 Task: Add the "Progress" checklist to the card, in the checklist.
Action: Mouse moved to (1195, 100)
Screenshot: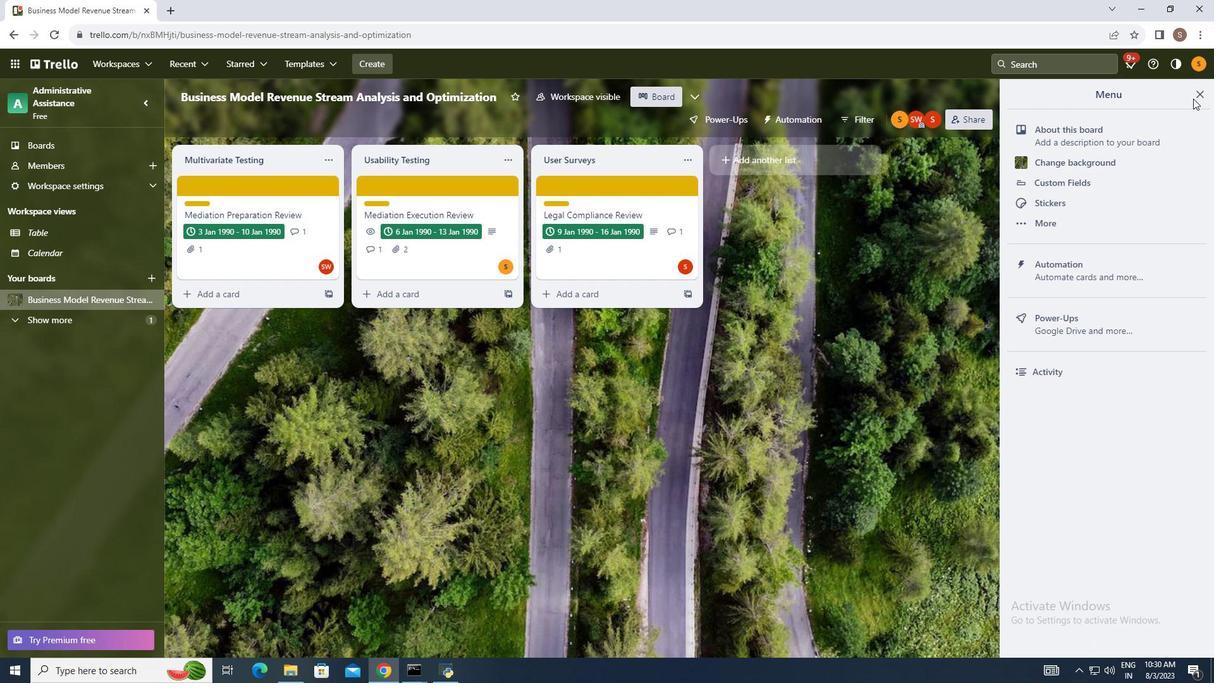 
Action: Mouse pressed left at (1195, 100)
Screenshot: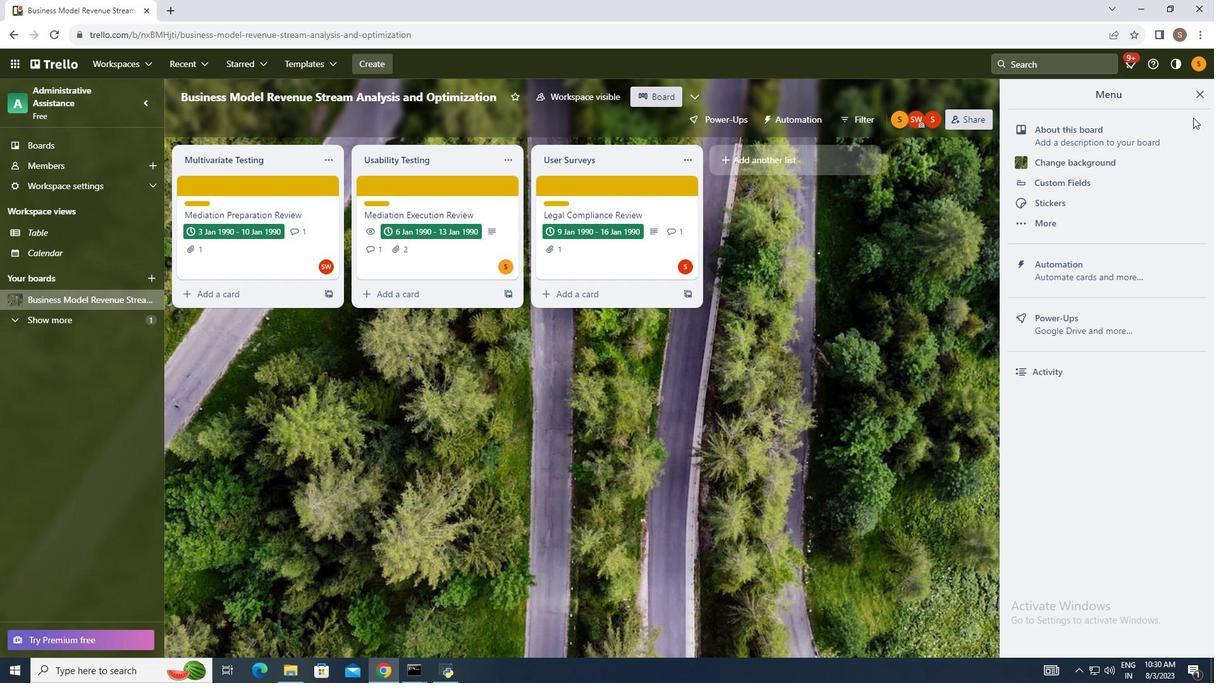
Action: Mouse moved to (1085, 272)
Screenshot: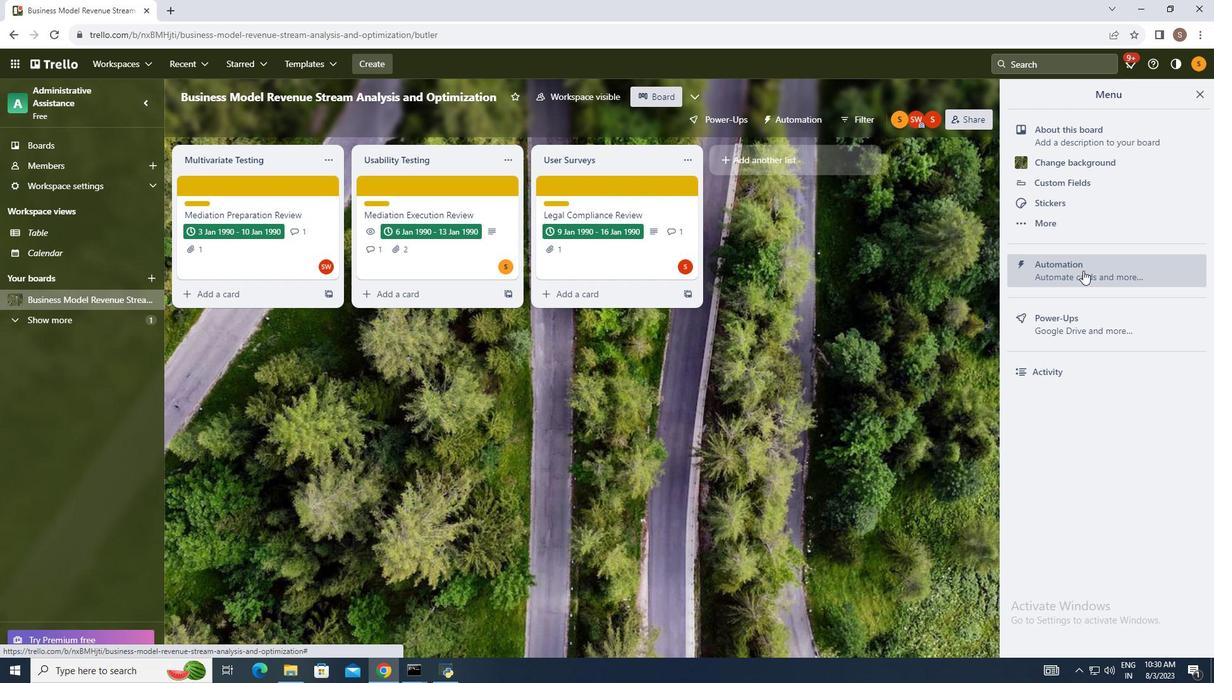 
Action: Mouse pressed left at (1085, 272)
Screenshot: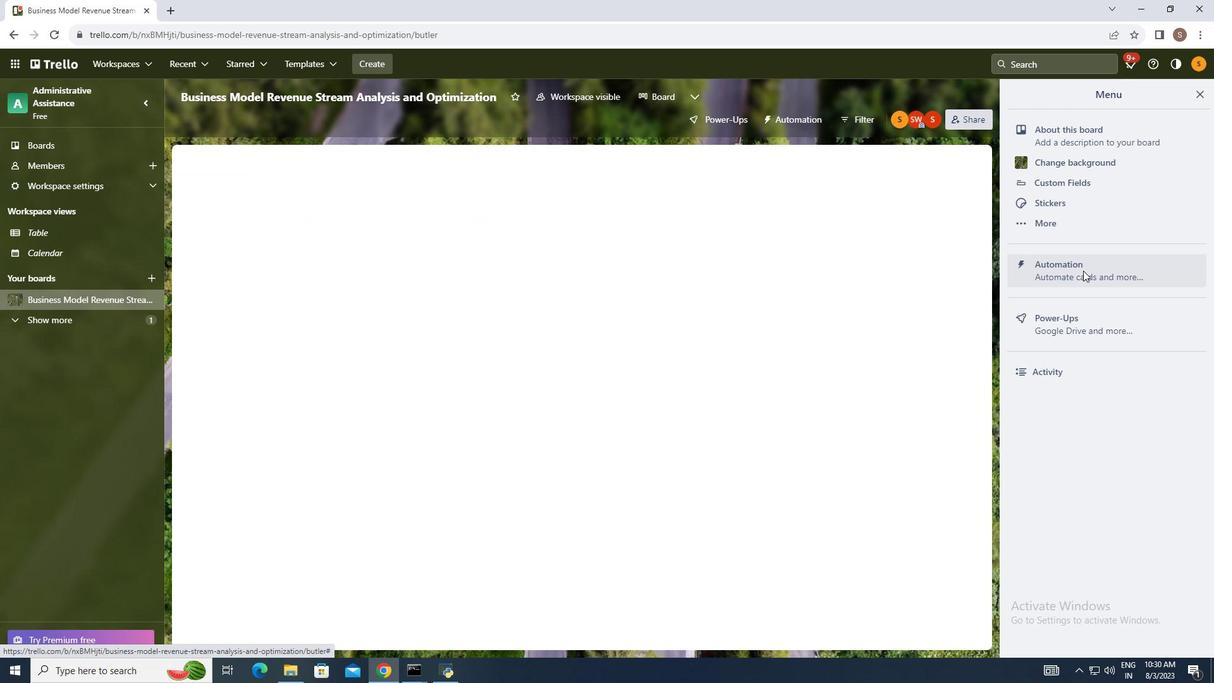 
Action: Mouse moved to (251, 331)
Screenshot: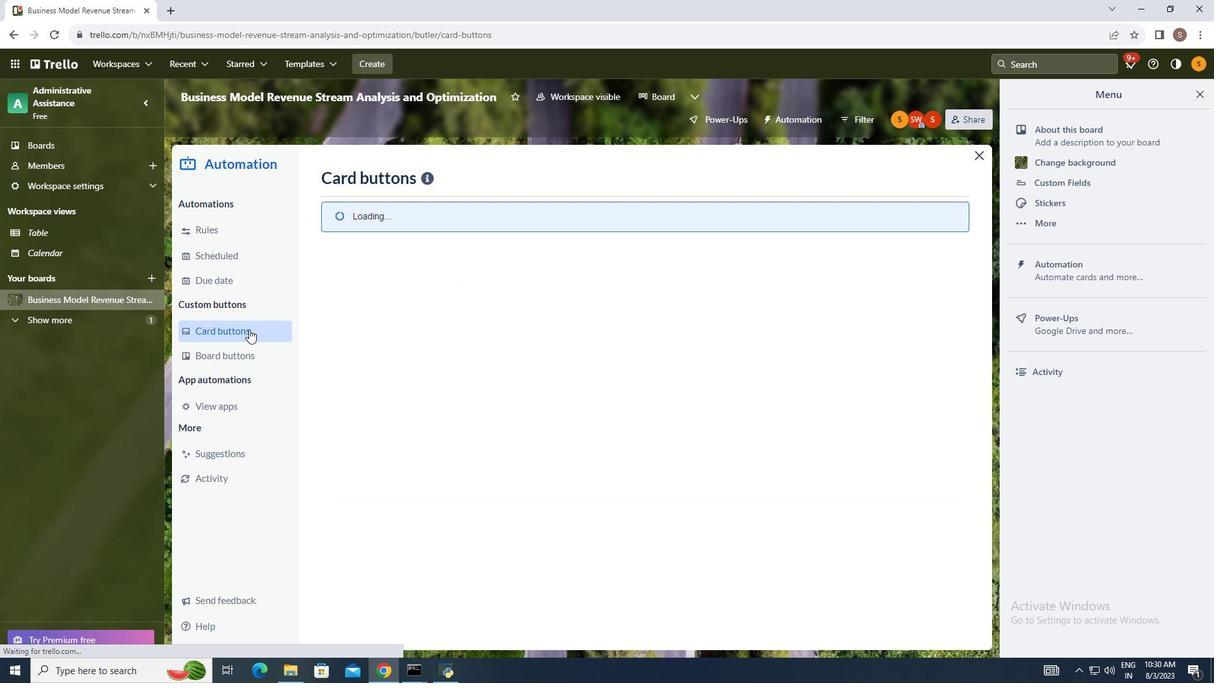 
Action: Mouse pressed left at (251, 331)
Screenshot: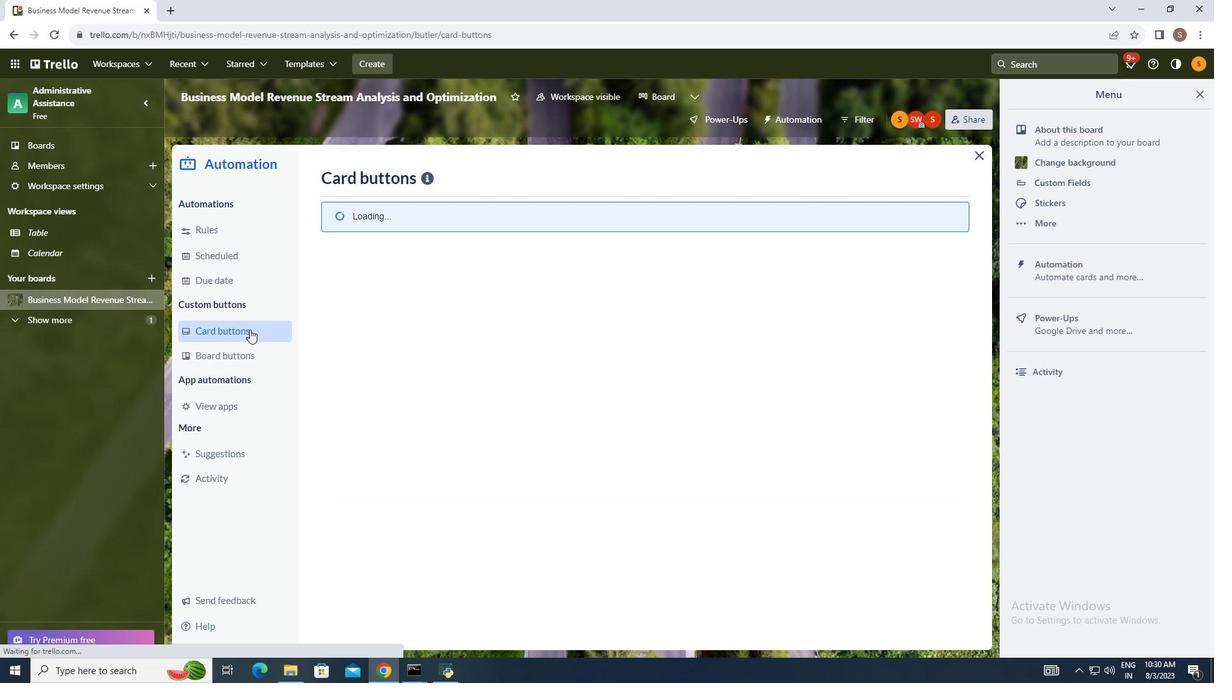 
Action: Mouse moved to (938, 183)
Screenshot: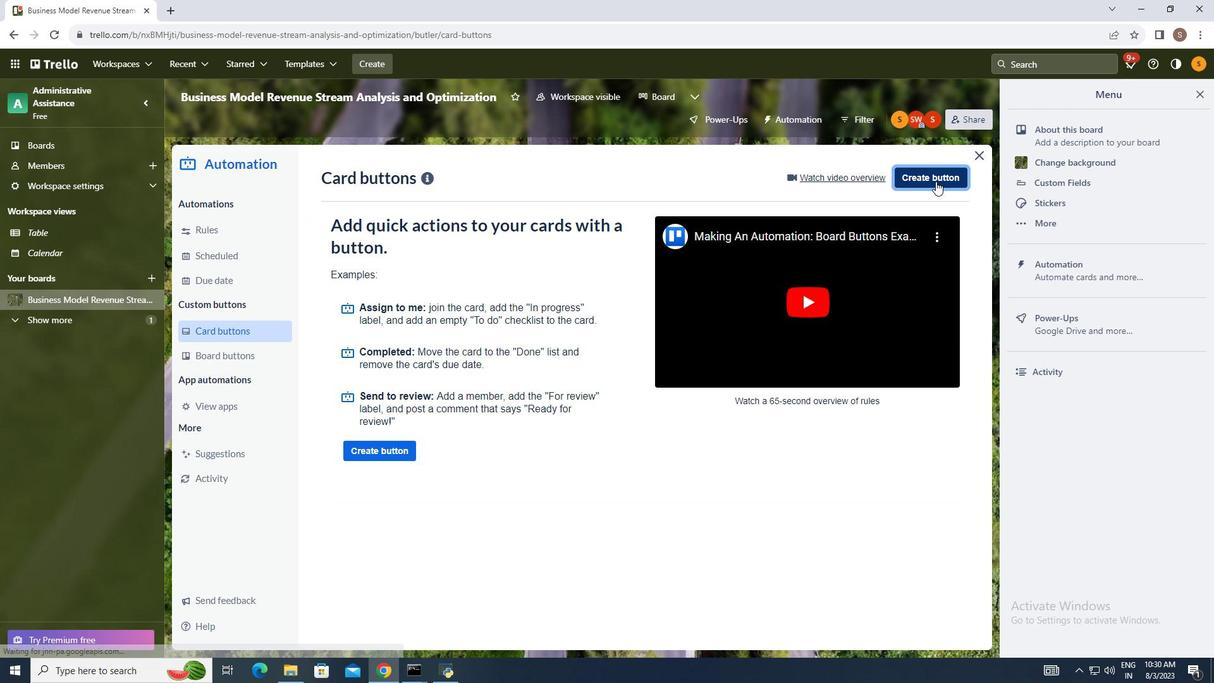 
Action: Mouse pressed left at (938, 183)
Screenshot: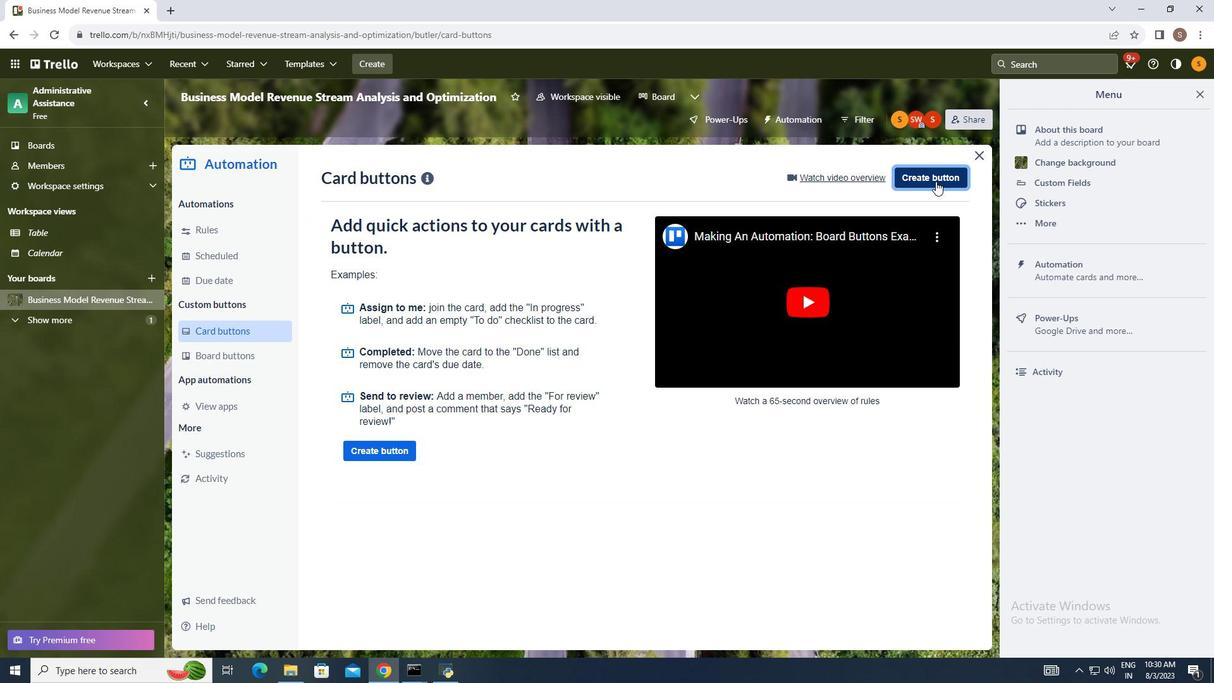 
Action: Mouse moved to (570, 351)
Screenshot: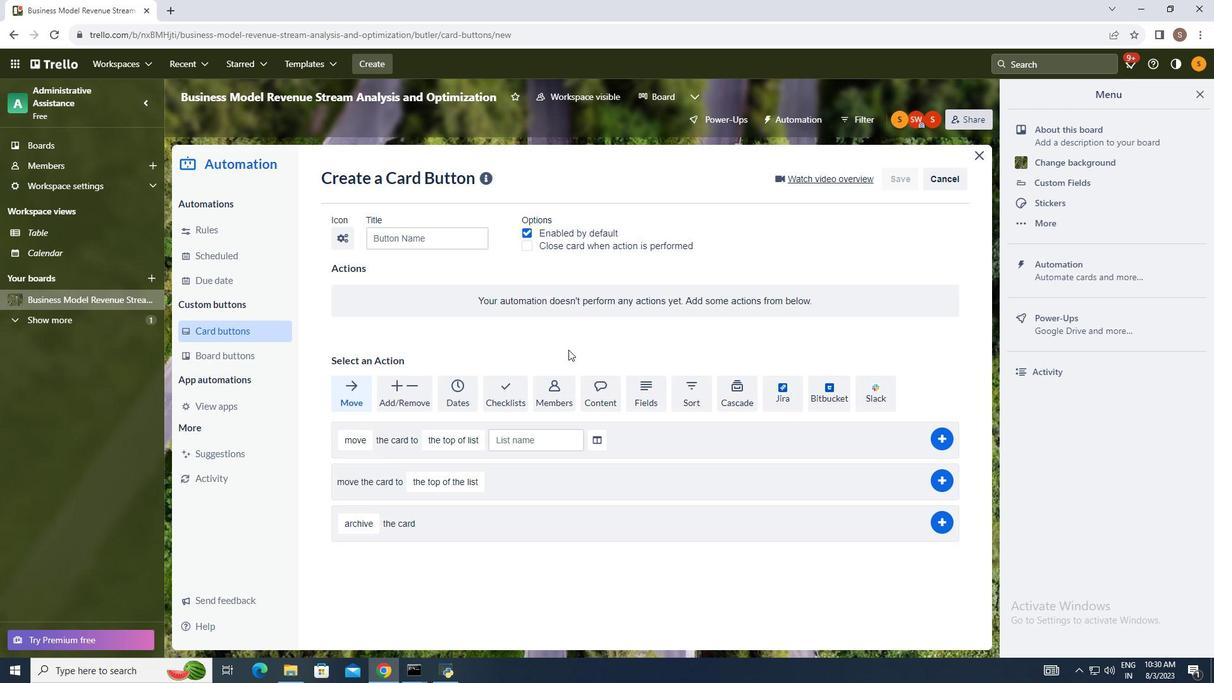 
Action: Mouse pressed left at (570, 351)
Screenshot: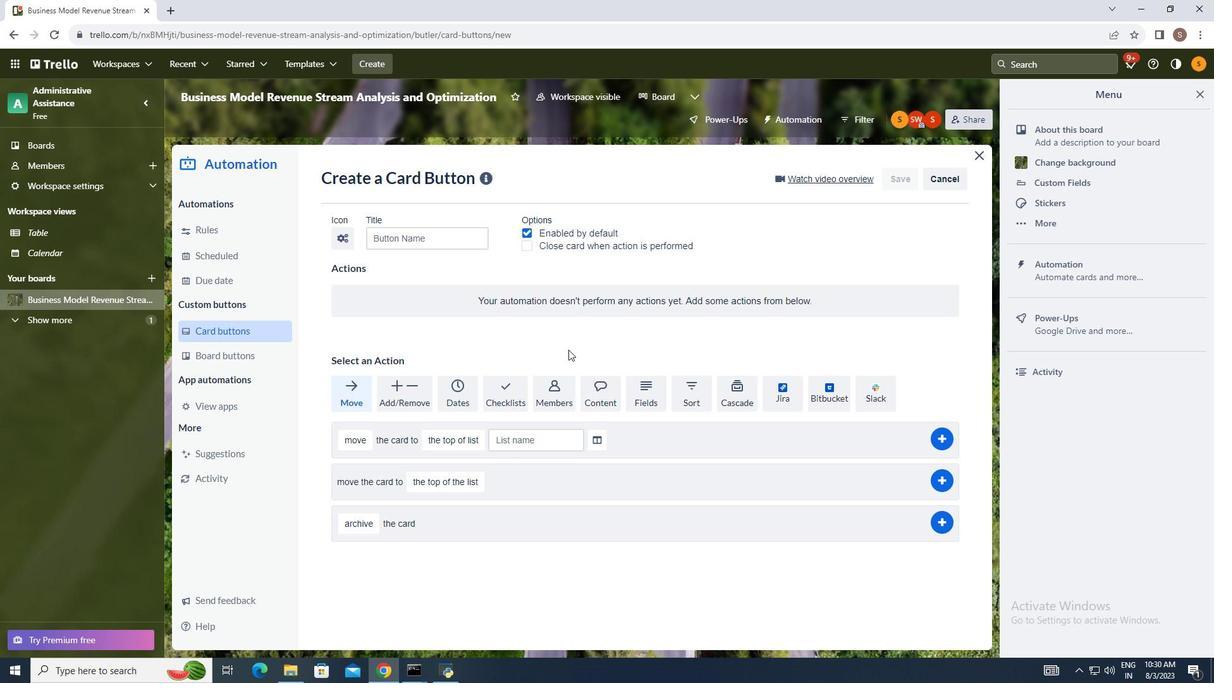 
Action: Mouse moved to (504, 392)
Screenshot: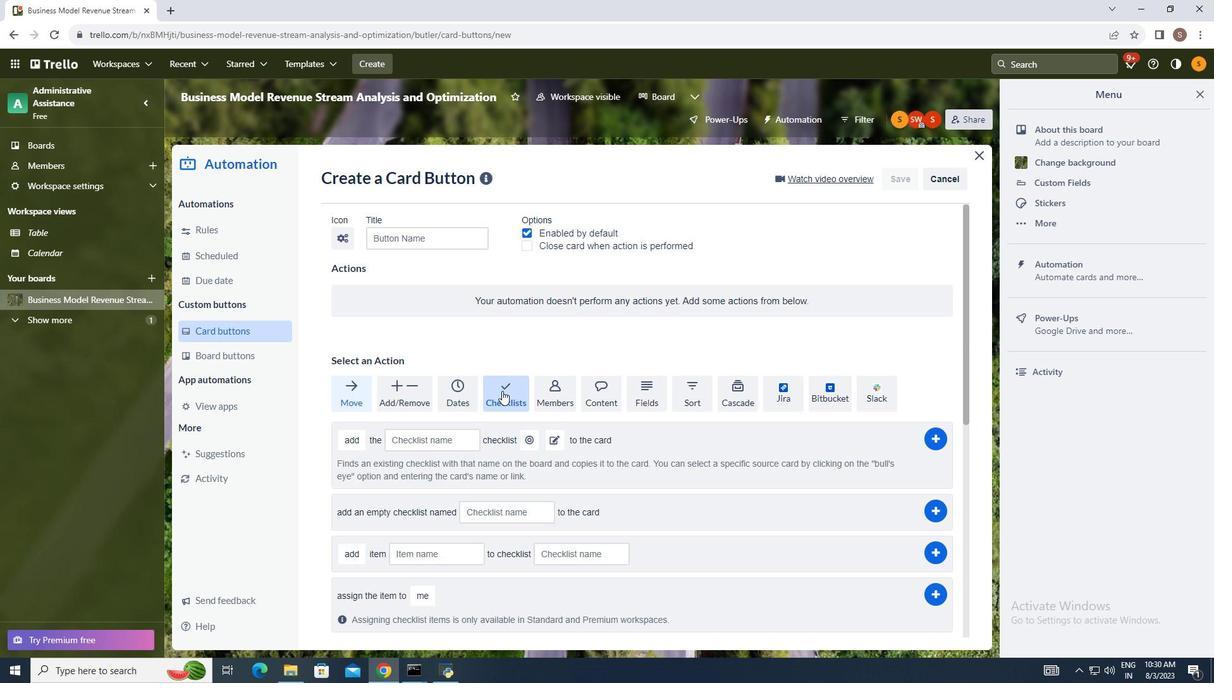 
Action: Mouse pressed left at (504, 392)
Screenshot: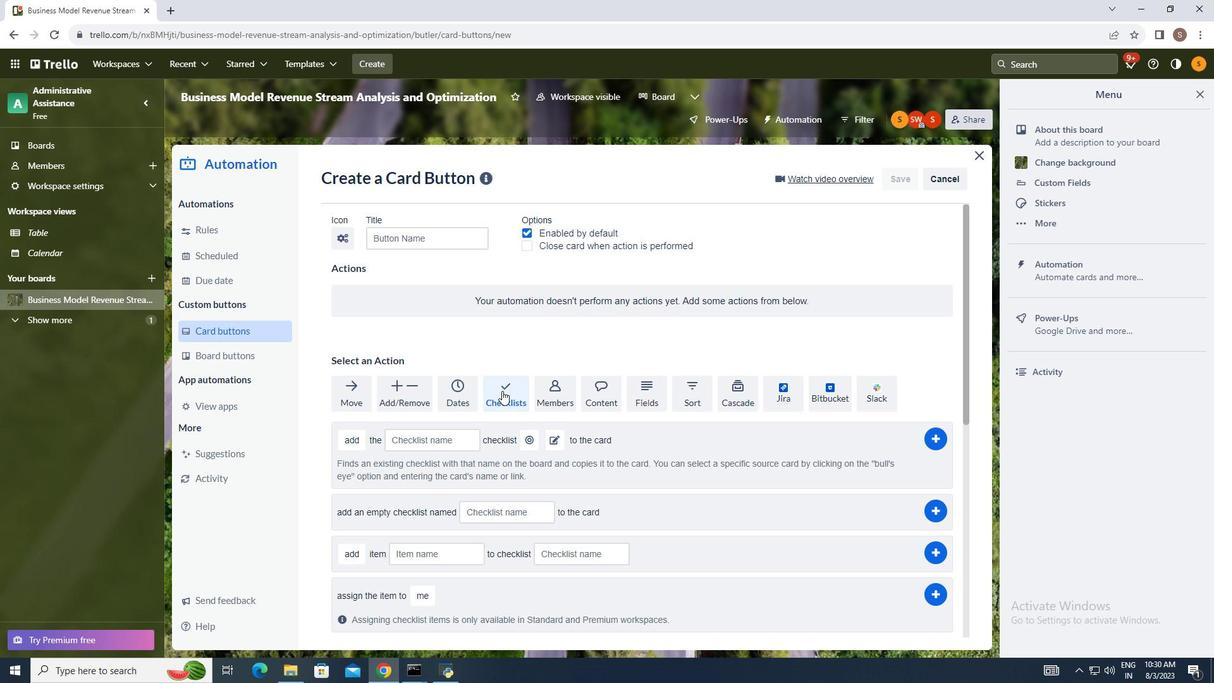
Action: Mouse moved to (355, 445)
Screenshot: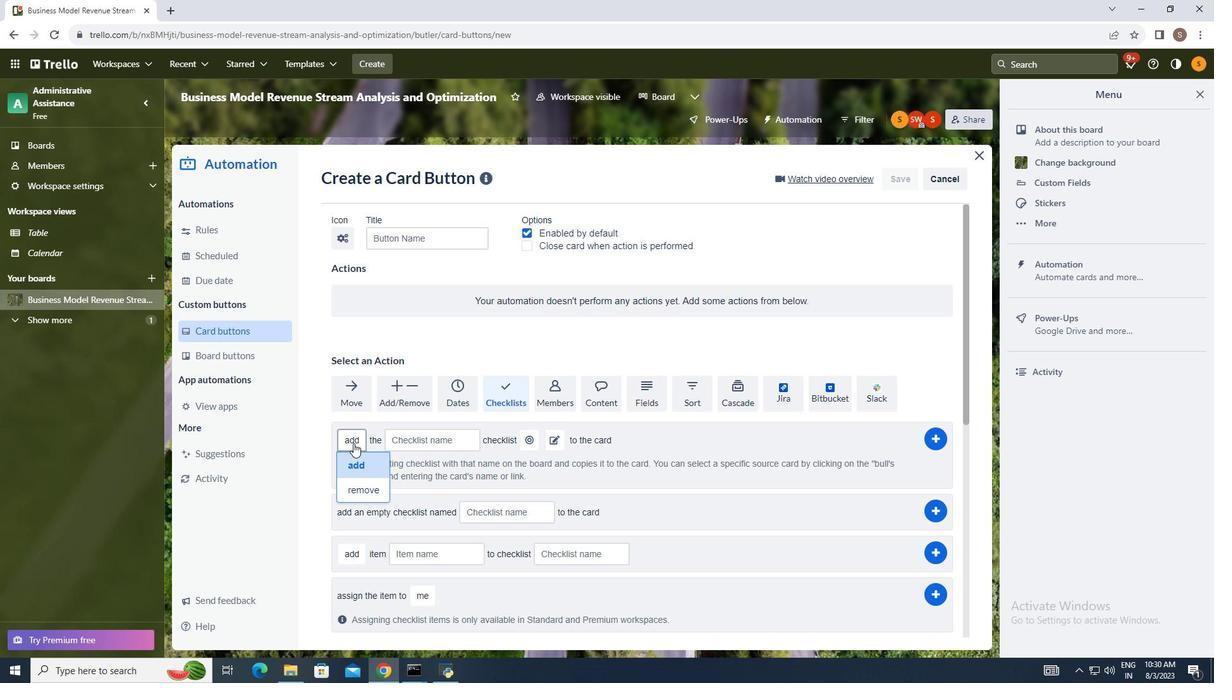 
Action: Mouse pressed left at (355, 445)
Screenshot: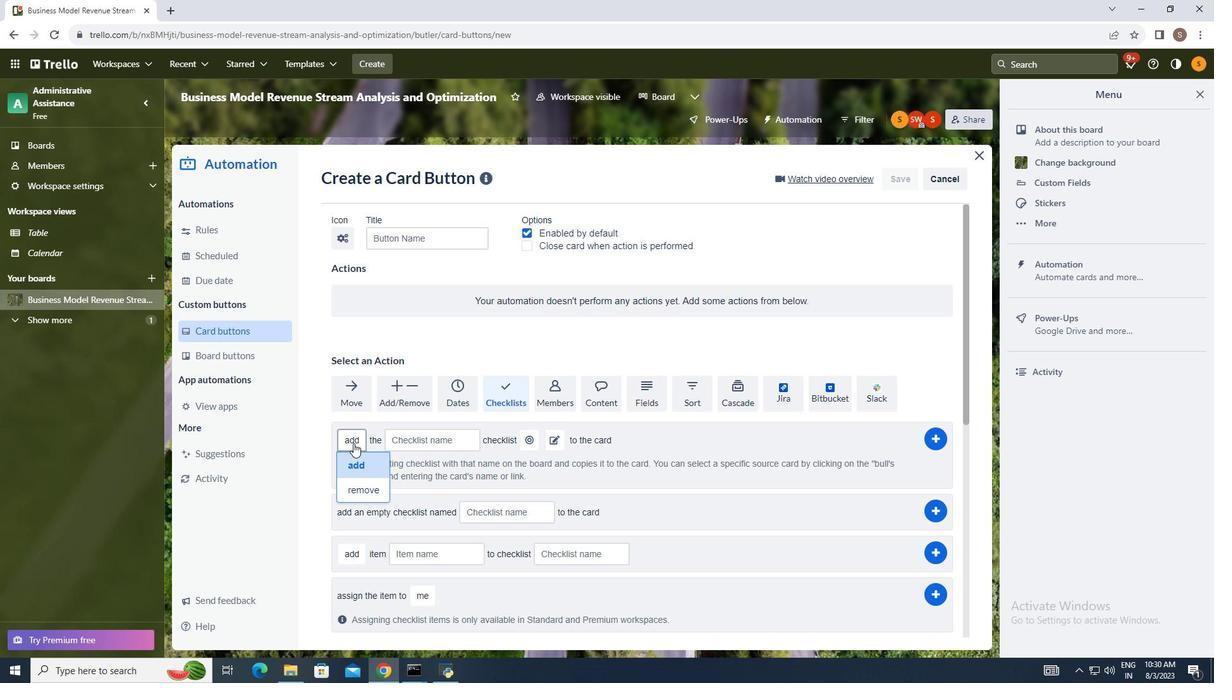 
Action: Mouse moved to (362, 464)
Screenshot: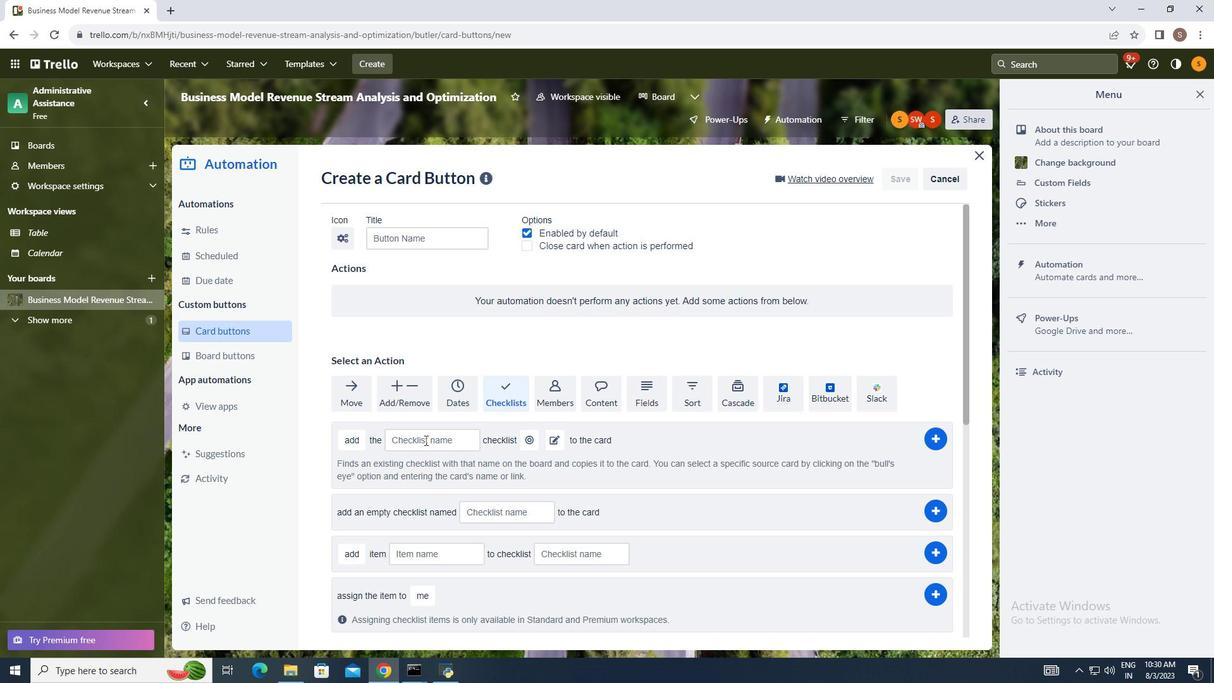 
Action: Mouse pressed left at (362, 464)
Screenshot: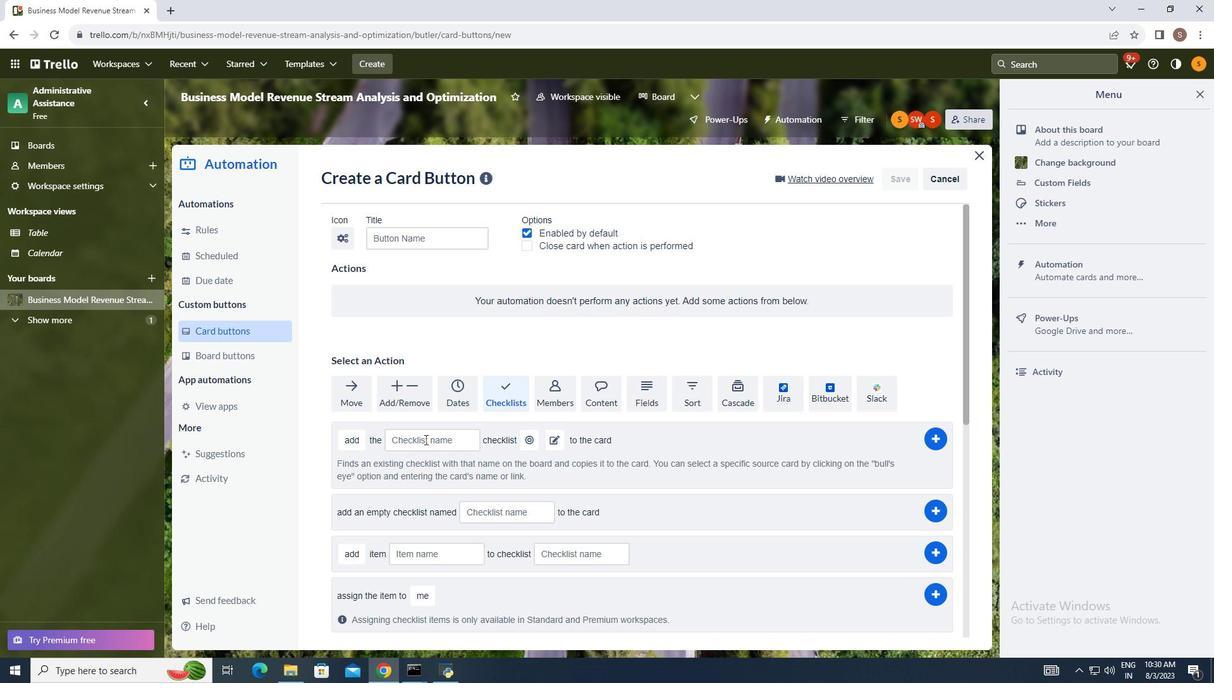 
Action: Mouse moved to (426, 441)
Screenshot: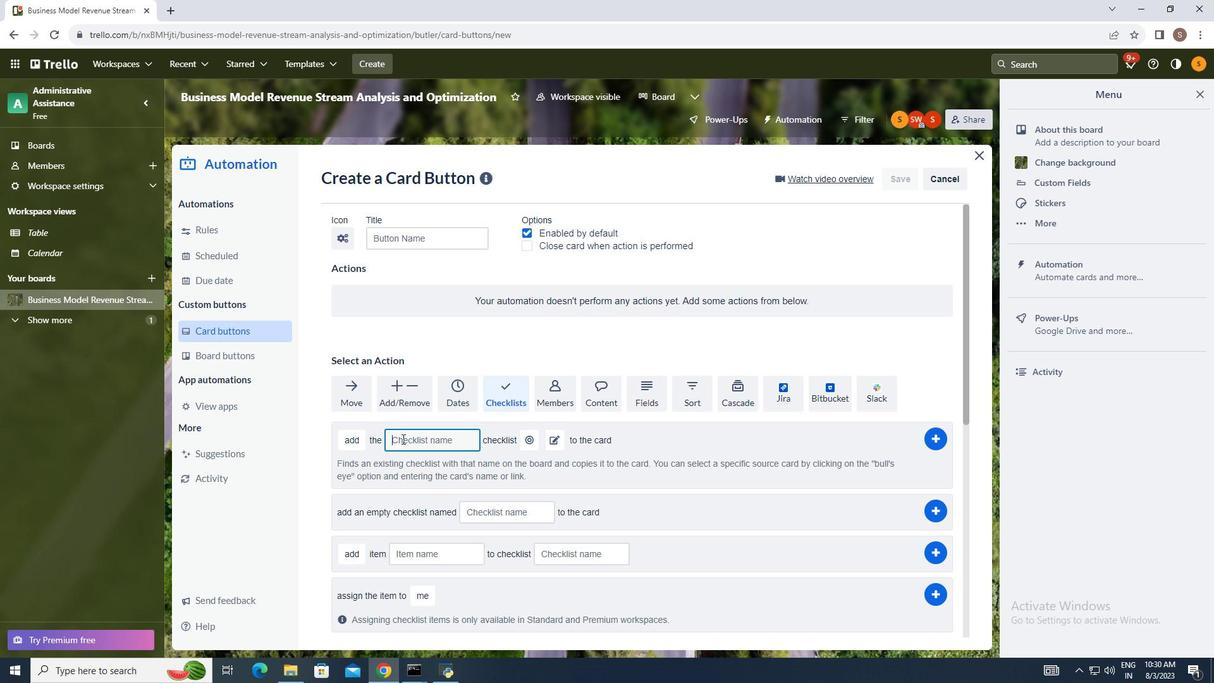 
Action: Mouse pressed left at (426, 441)
Screenshot: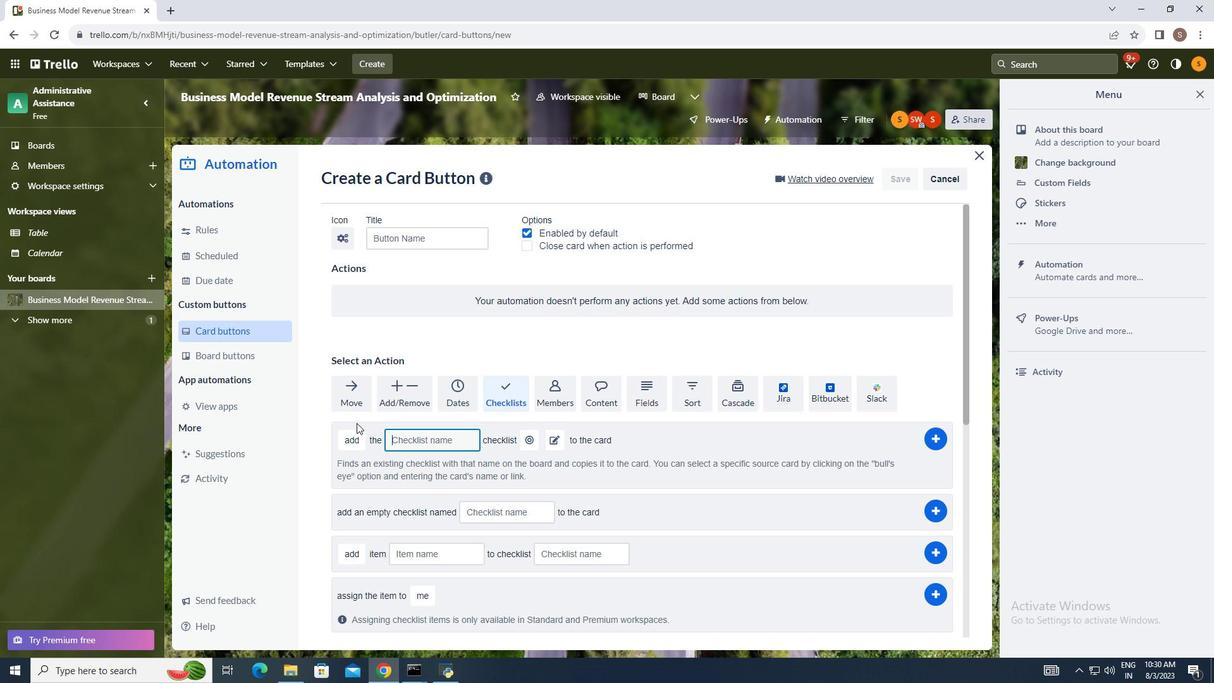 
Action: Mouse moved to (303, 413)
Screenshot: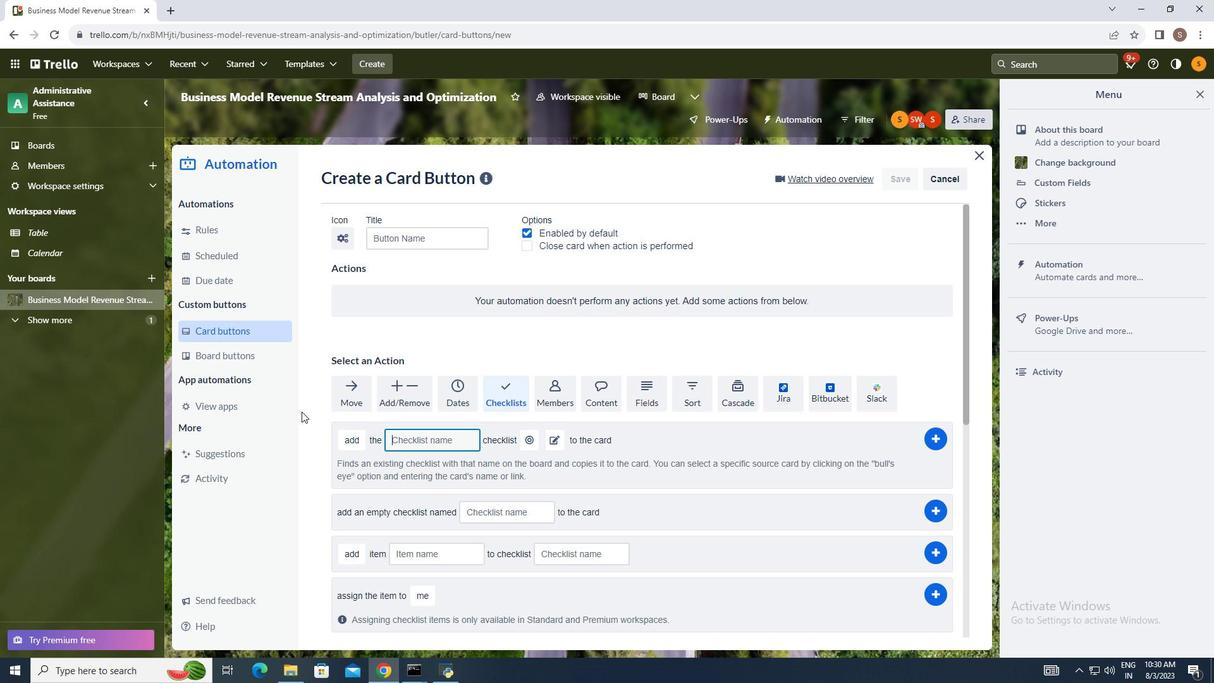 
Action: Key pressed progress
Screenshot: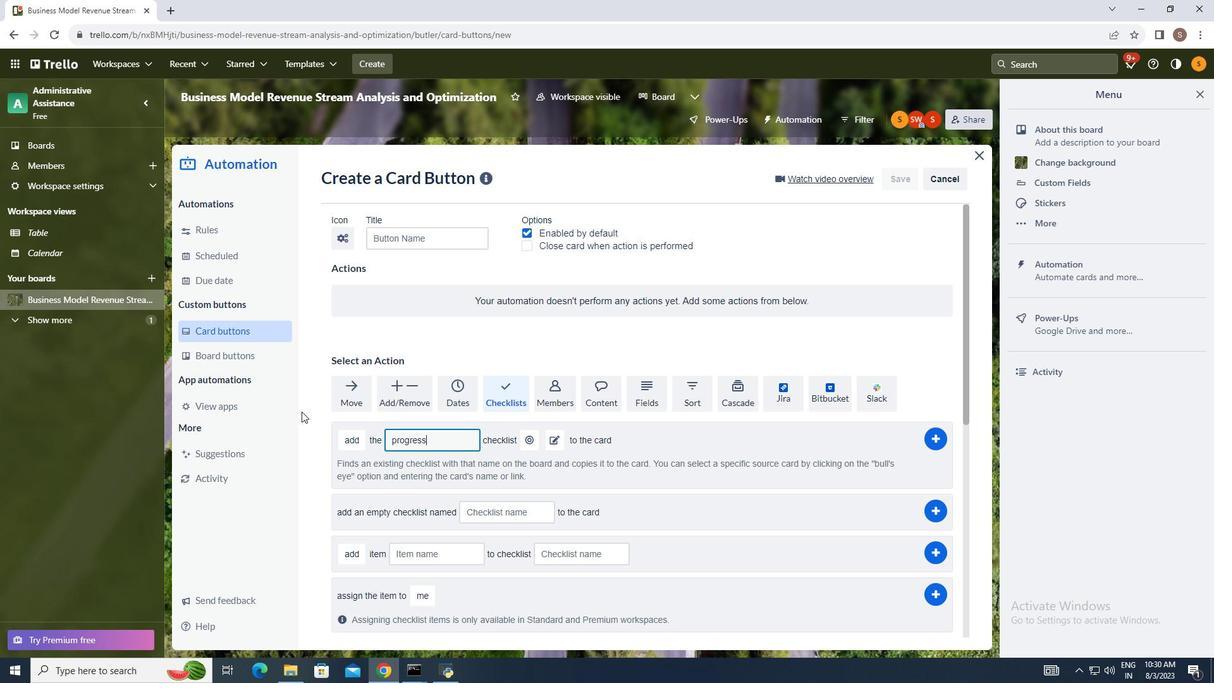 
Action: Mouse moved to (933, 440)
Screenshot: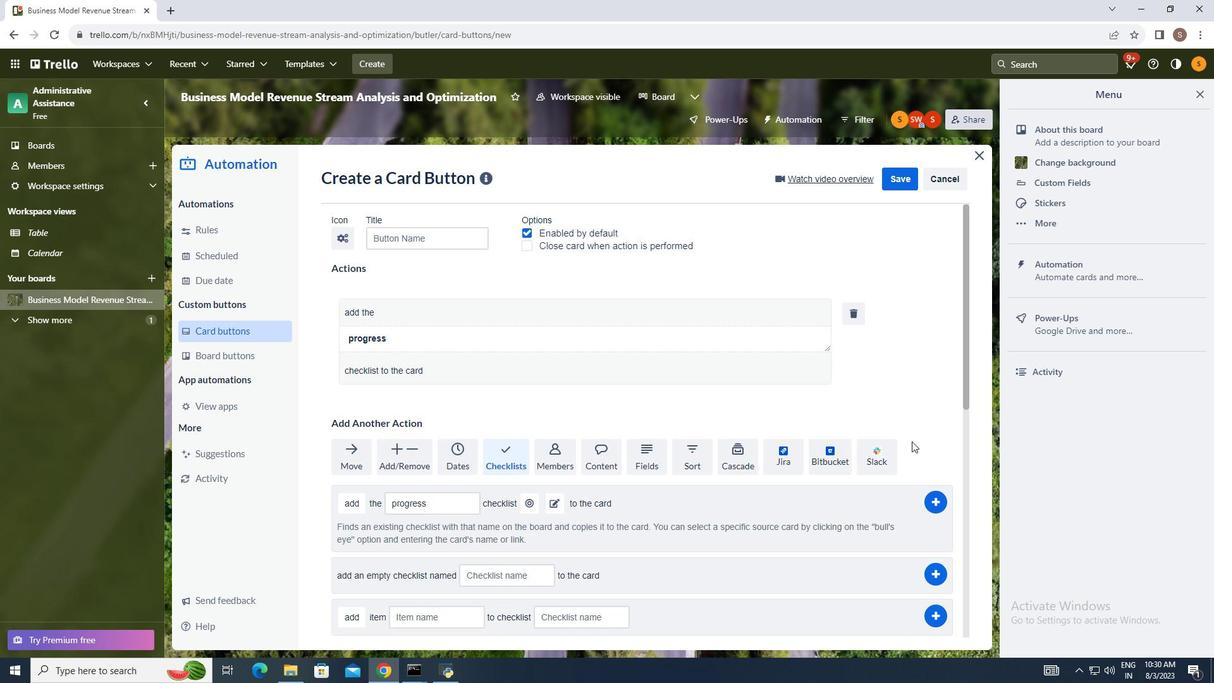 
Action: Mouse pressed left at (933, 440)
Screenshot: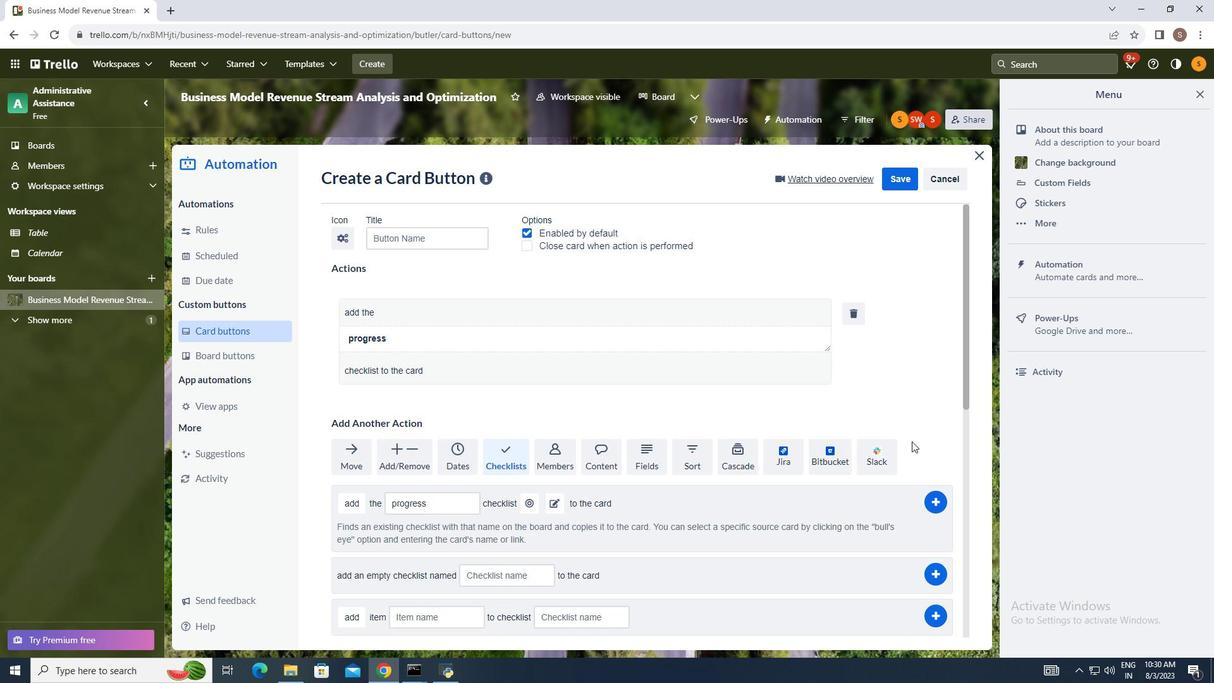 
Action: Mouse moved to (831, 409)
Screenshot: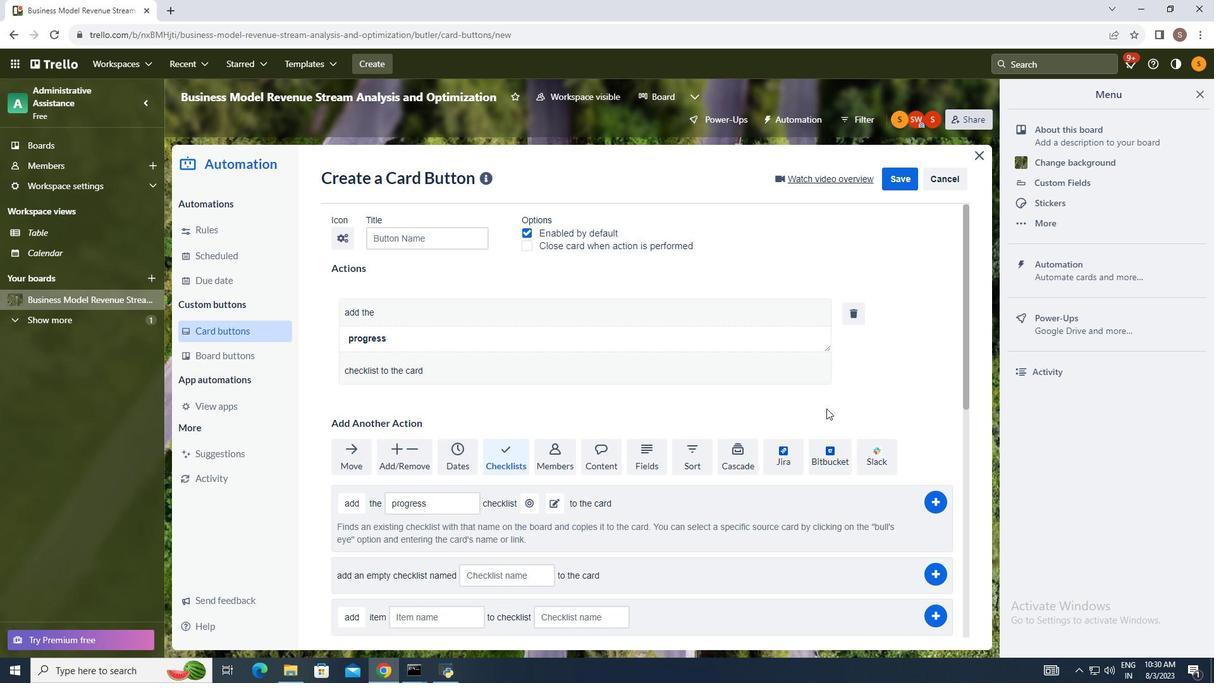 
